 Task: Create a due date automation trigger when advanced on, on the tuesday of the week a card is due add dates without a complete due date at 11:00 AM.
Action: Mouse moved to (638, 103)
Screenshot: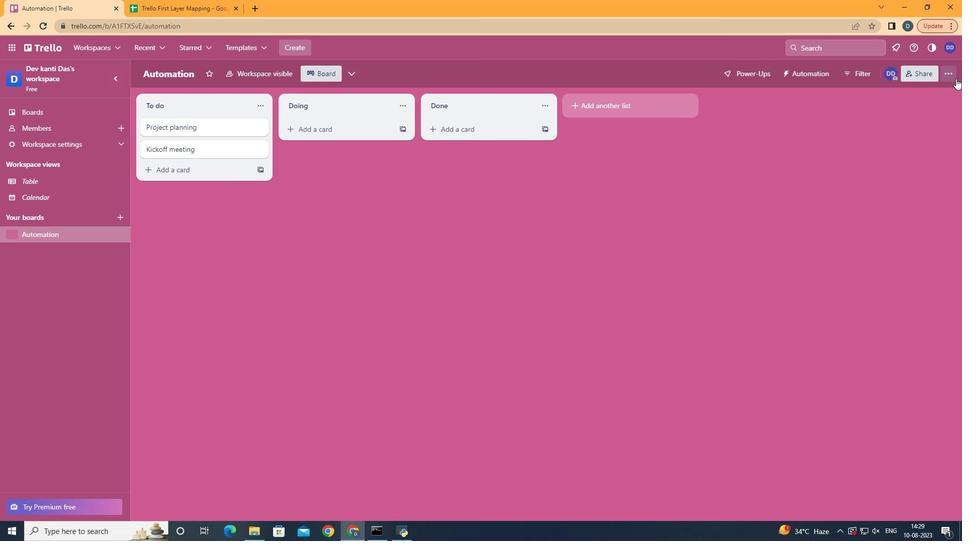 
Action: Mouse pressed left at (638, 103)
Screenshot: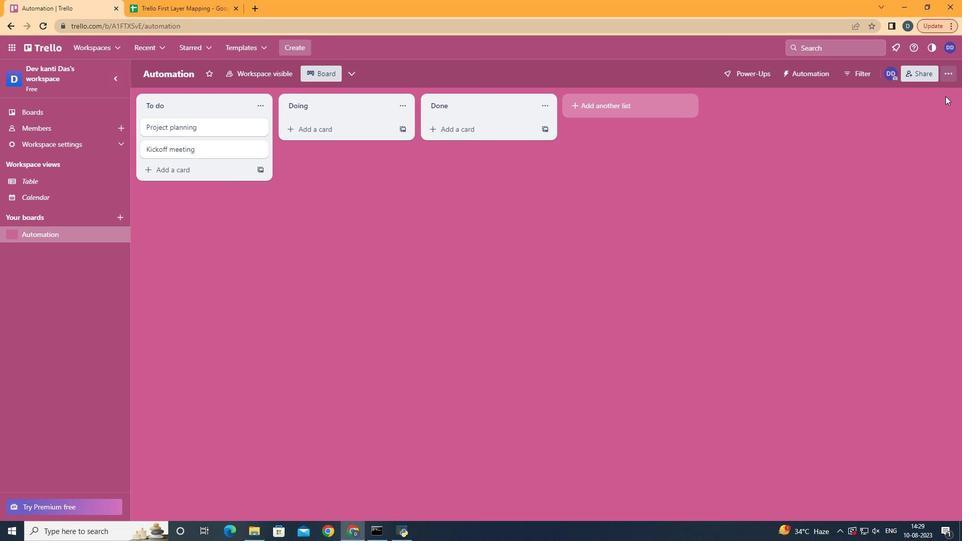 
Action: Mouse moved to (610, 229)
Screenshot: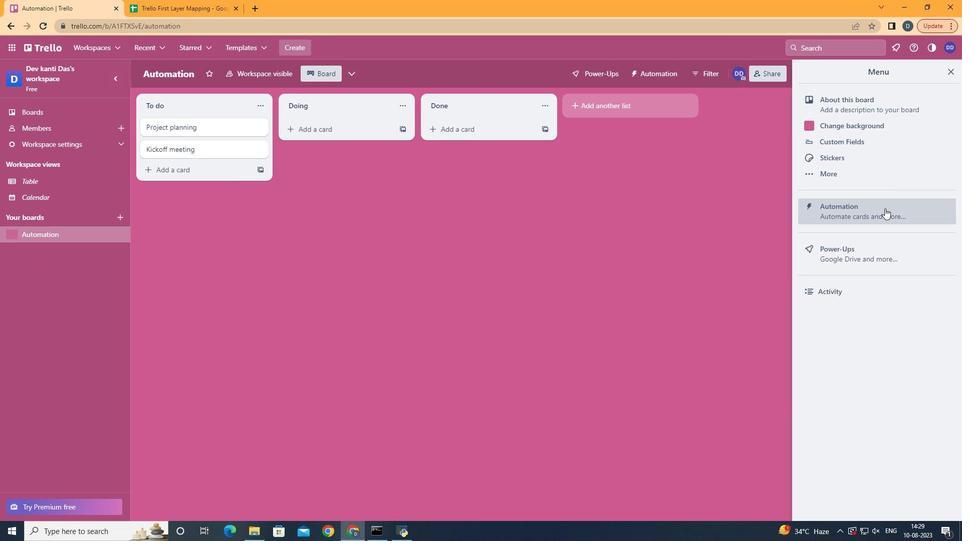 
Action: Mouse pressed left at (610, 229)
Screenshot: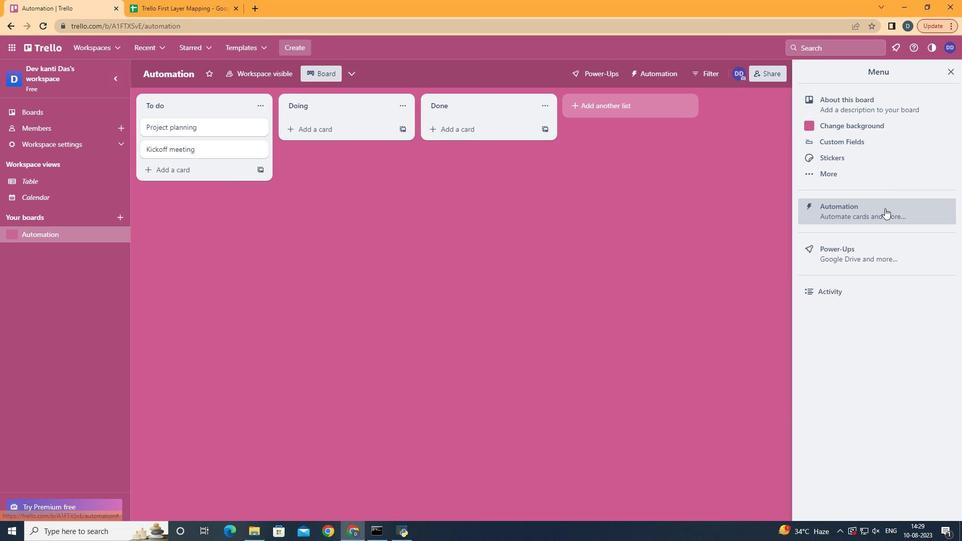 
Action: Mouse moved to (333, 225)
Screenshot: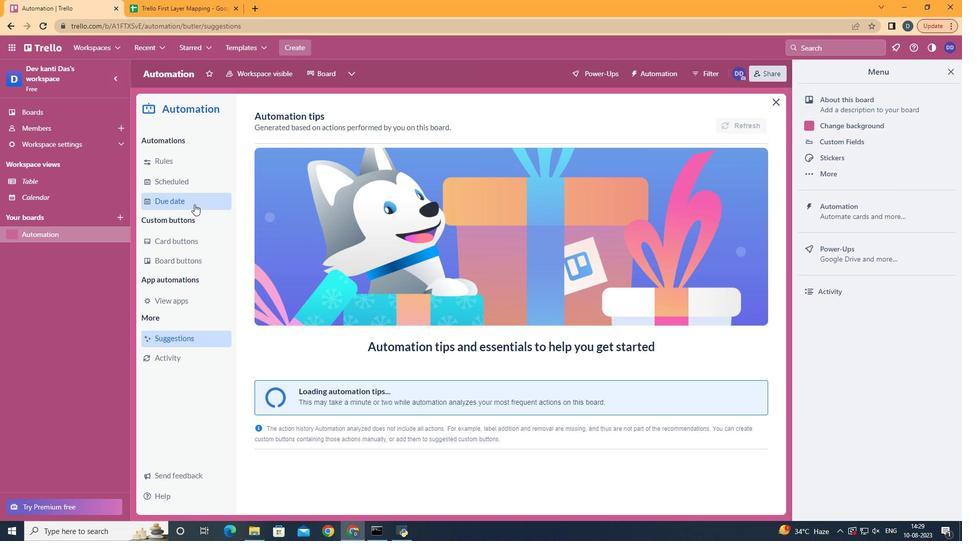 
Action: Mouse pressed left at (333, 225)
Screenshot: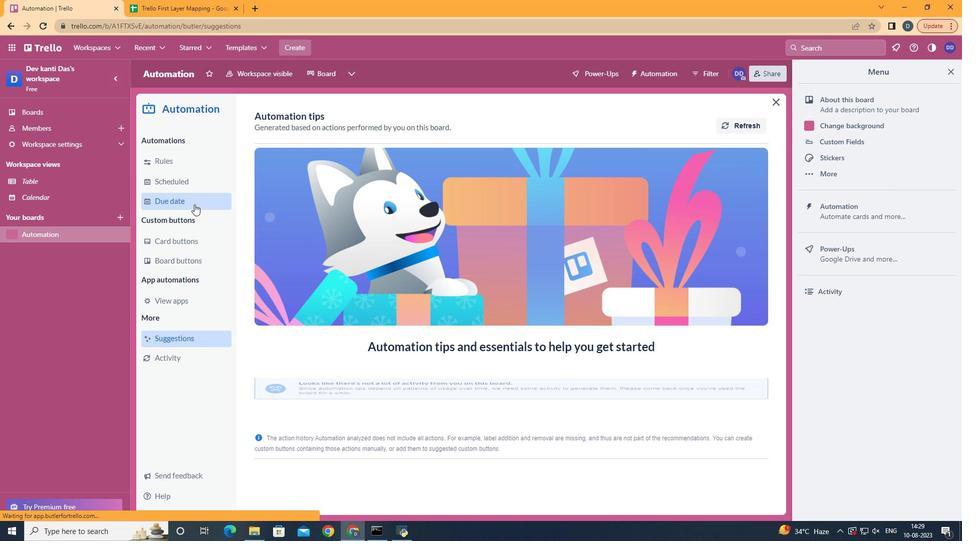 
Action: Mouse moved to (536, 144)
Screenshot: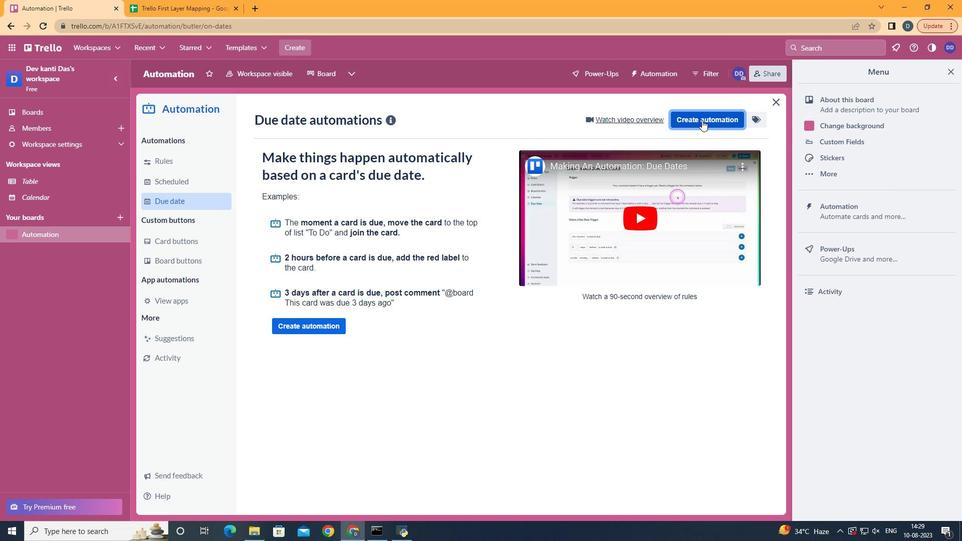 
Action: Mouse pressed left at (536, 144)
Screenshot: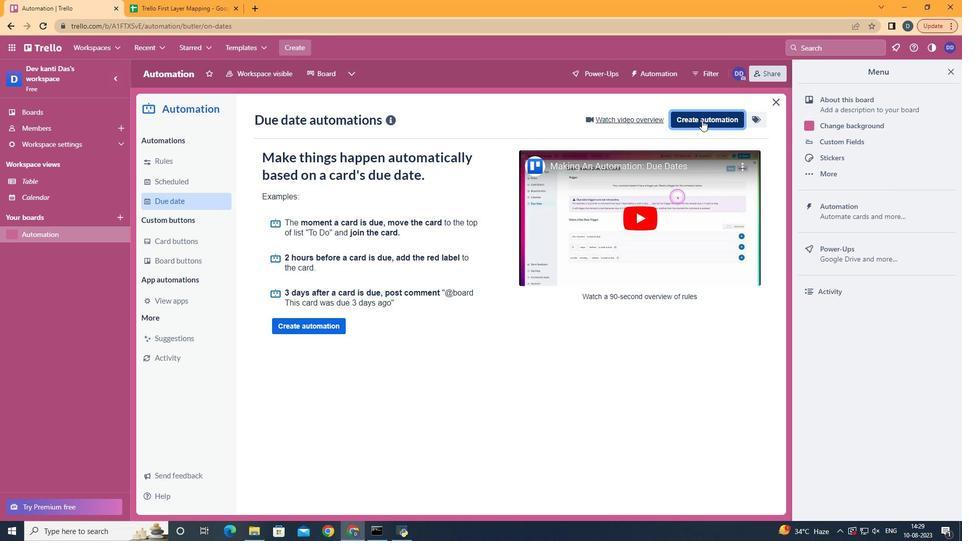 
Action: Mouse moved to (463, 238)
Screenshot: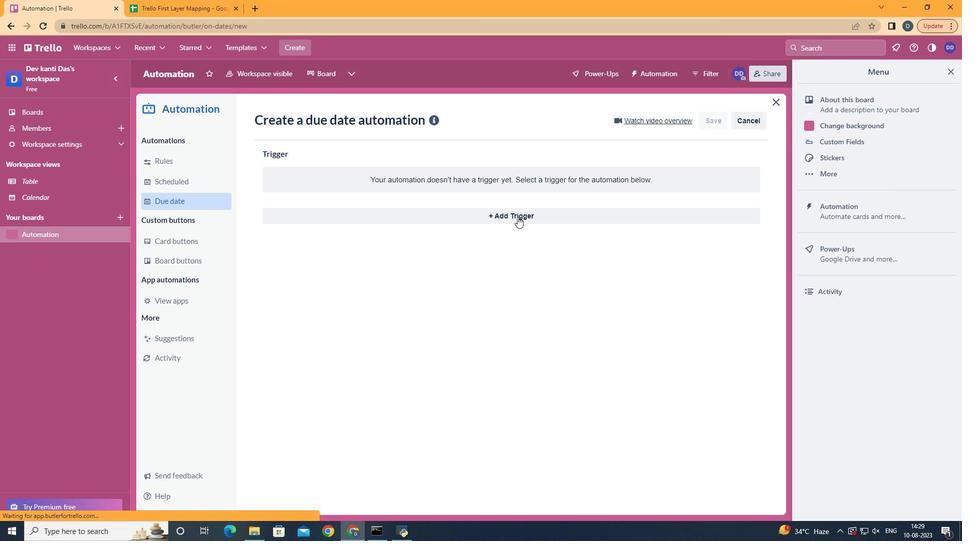 
Action: Mouse pressed left at (463, 238)
Screenshot: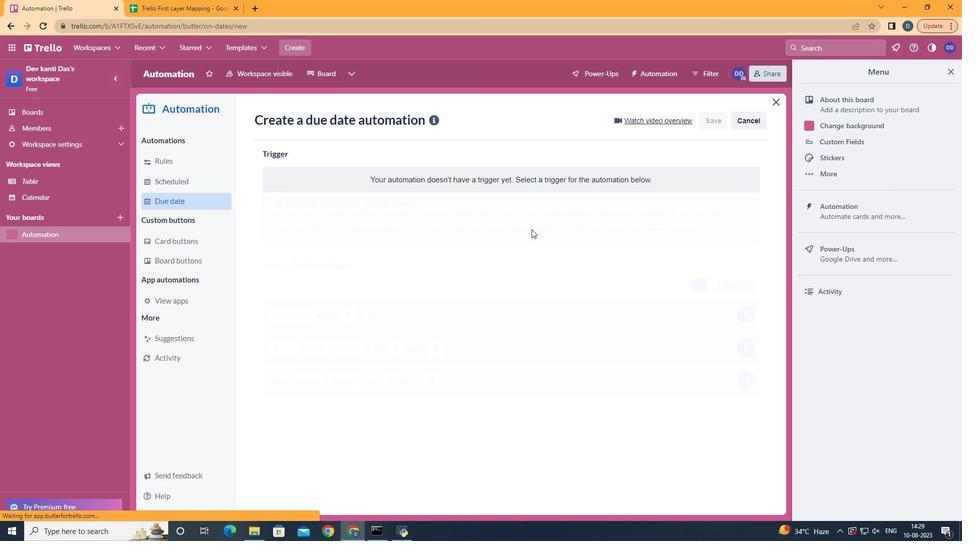 
Action: Mouse moved to (380, 303)
Screenshot: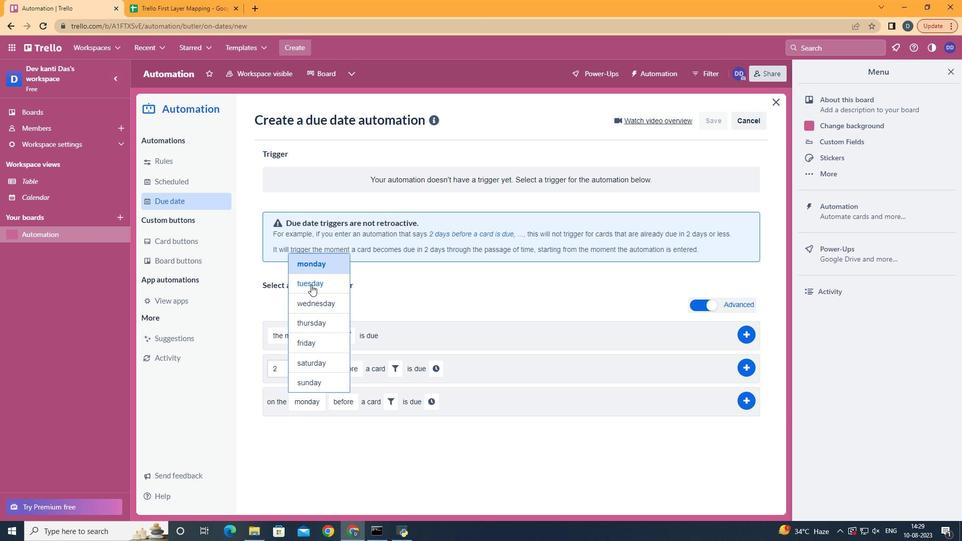 
Action: Mouse pressed left at (380, 303)
Screenshot: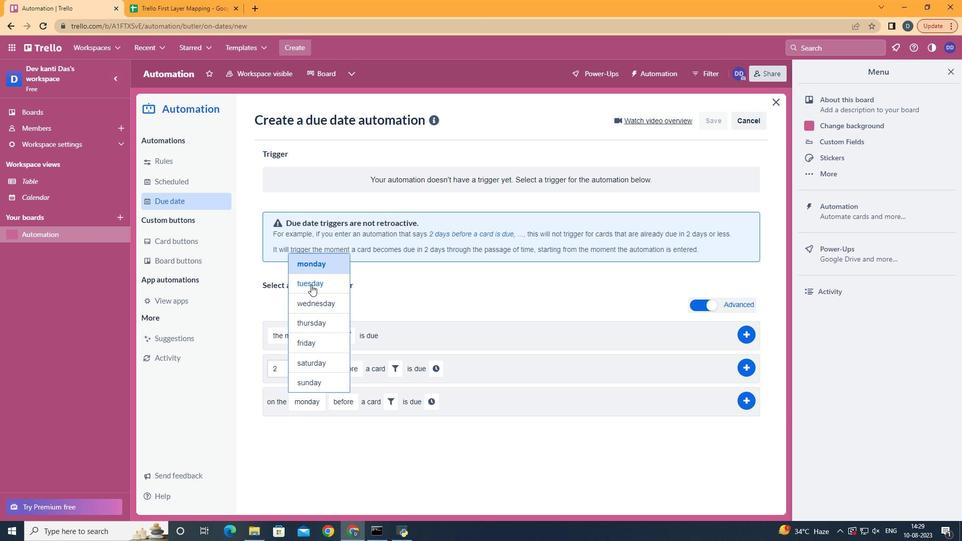 
Action: Mouse moved to (398, 473)
Screenshot: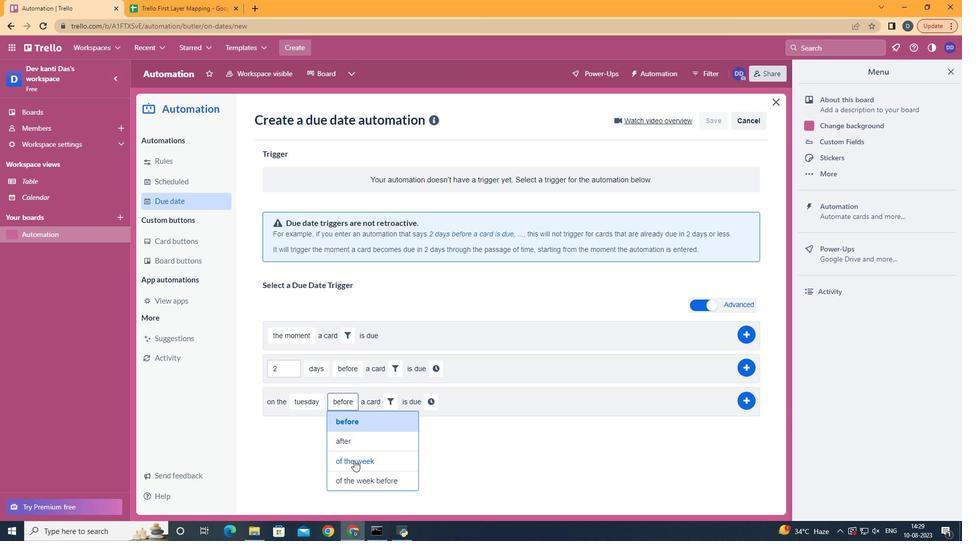 
Action: Mouse pressed left at (398, 473)
Screenshot: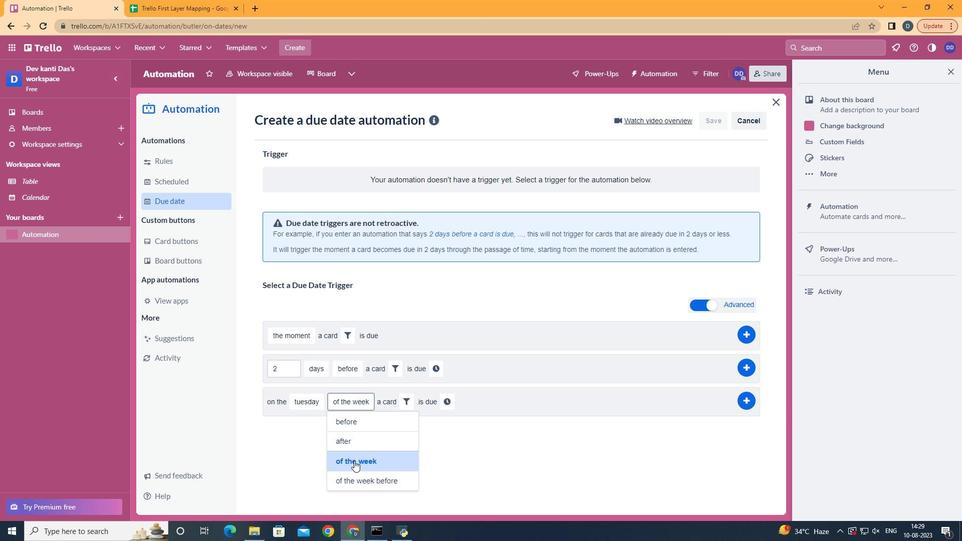 
Action: Mouse moved to (417, 420)
Screenshot: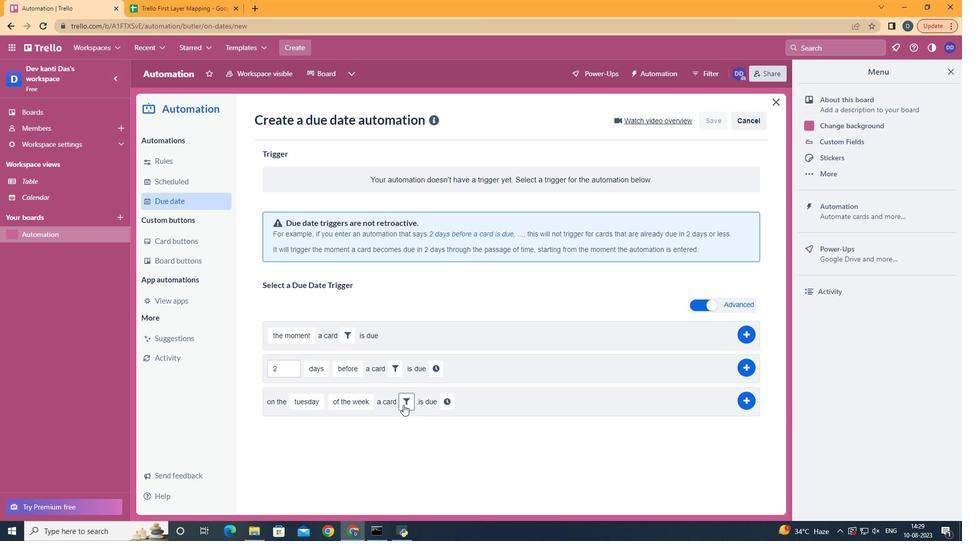 
Action: Mouse pressed left at (417, 420)
Screenshot: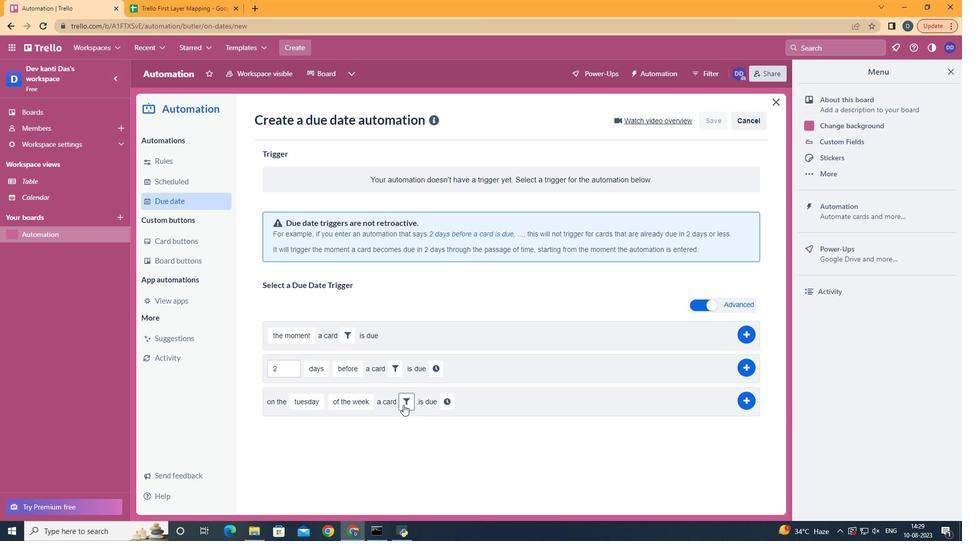 
Action: Mouse moved to (444, 447)
Screenshot: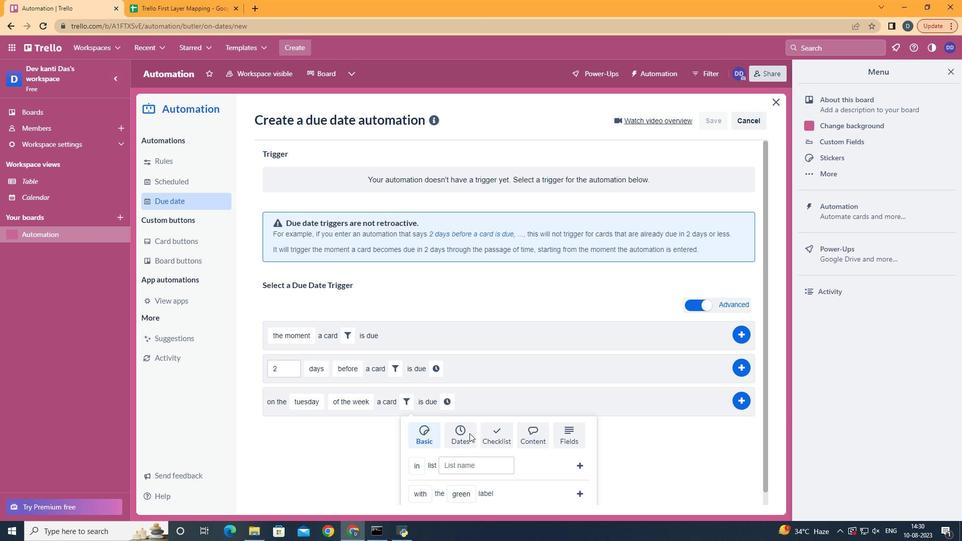 
Action: Mouse pressed left at (444, 447)
Screenshot: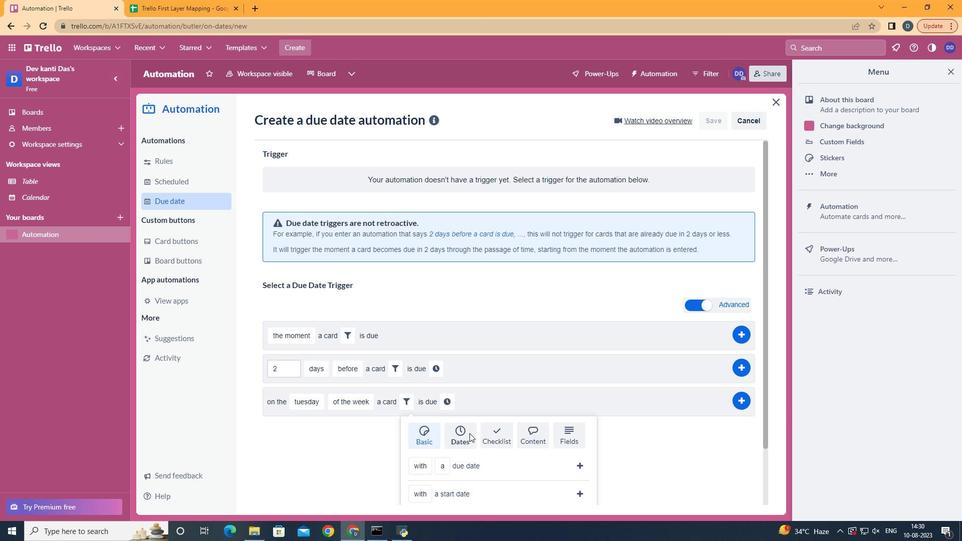 
Action: Mouse moved to (429, 460)
Screenshot: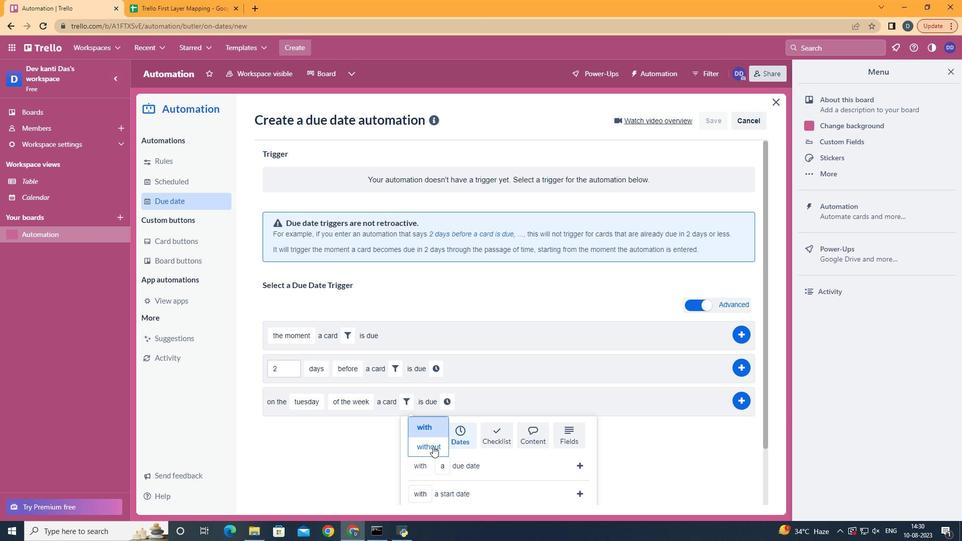 
Action: Mouse pressed left at (429, 460)
Screenshot: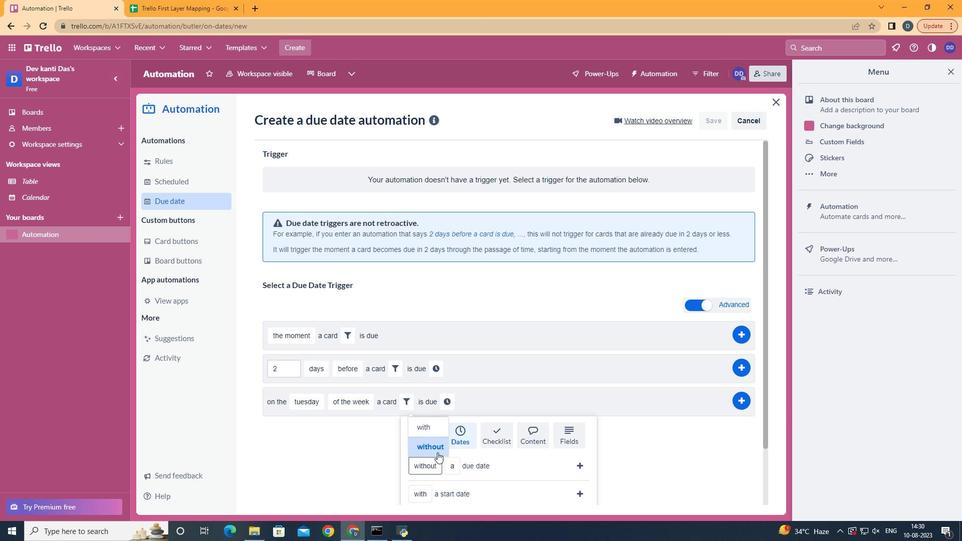 
Action: Mouse moved to (442, 425)
Screenshot: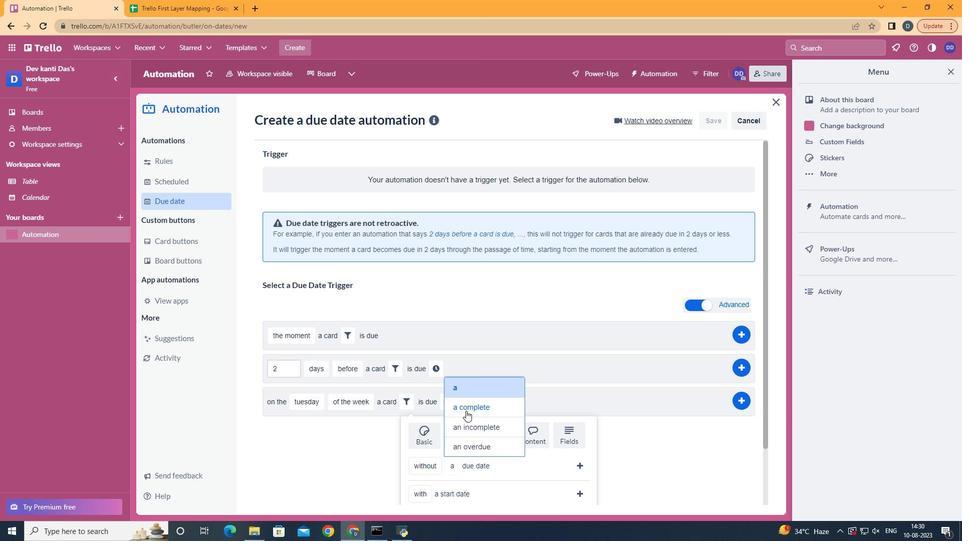 
Action: Mouse pressed left at (442, 425)
Screenshot: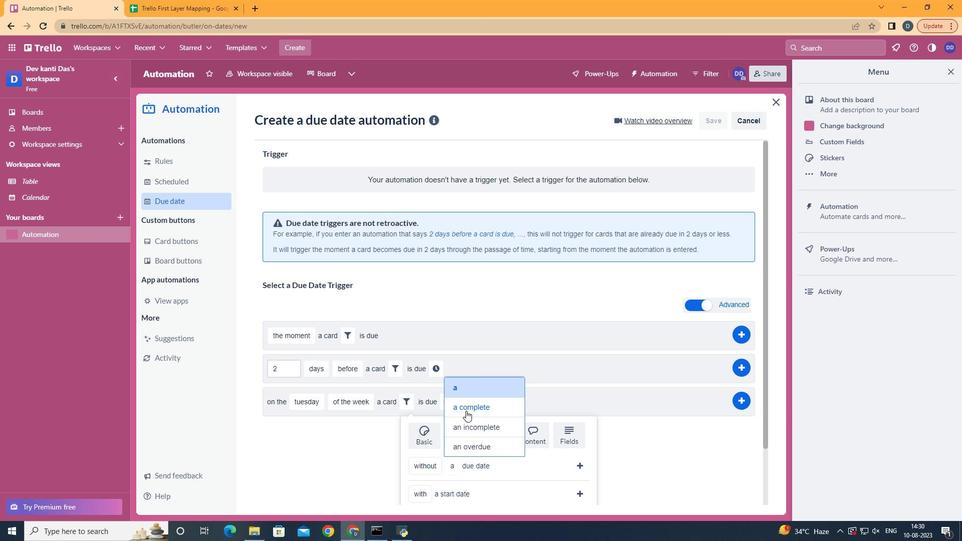 
Action: Mouse moved to (488, 476)
Screenshot: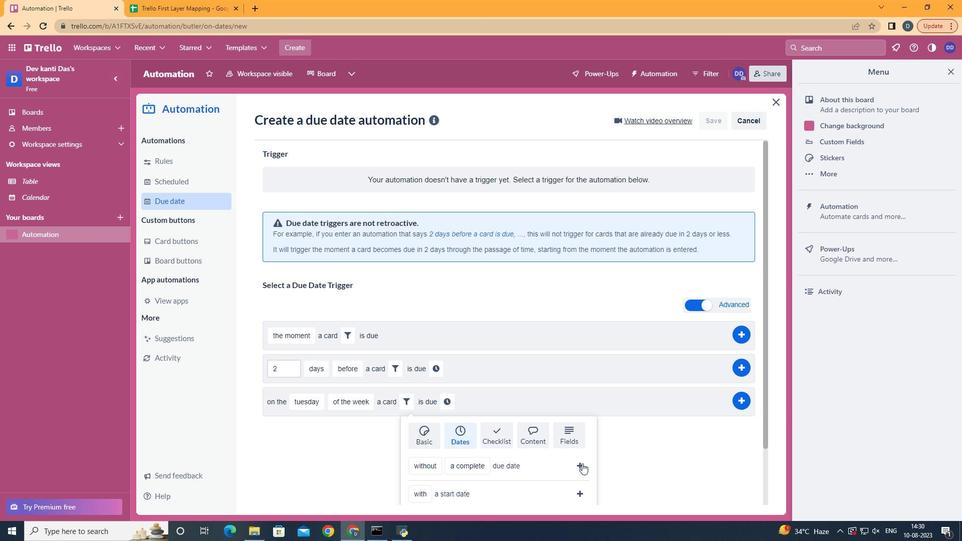 
Action: Mouse pressed left at (488, 476)
Screenshot: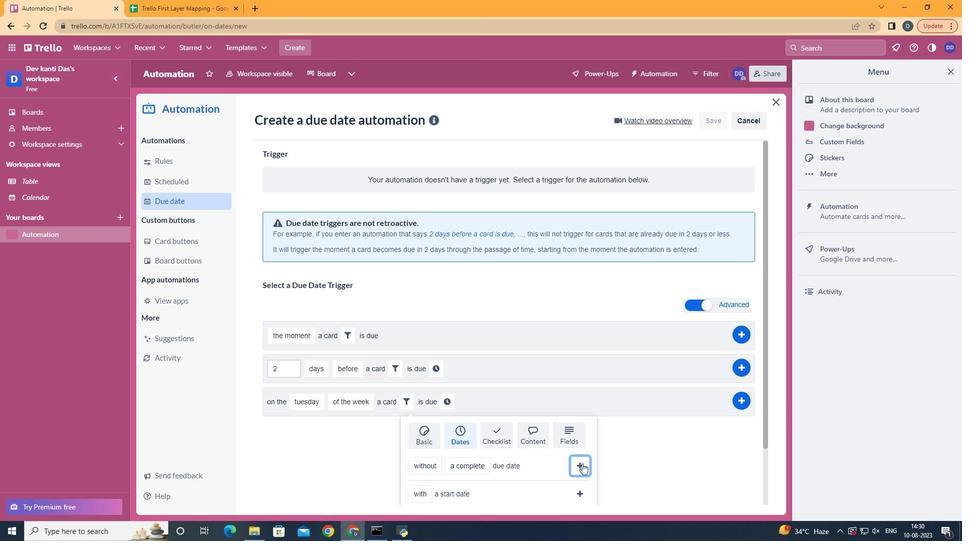 
Action: Mouse moved to (479, 415)
Screenshot: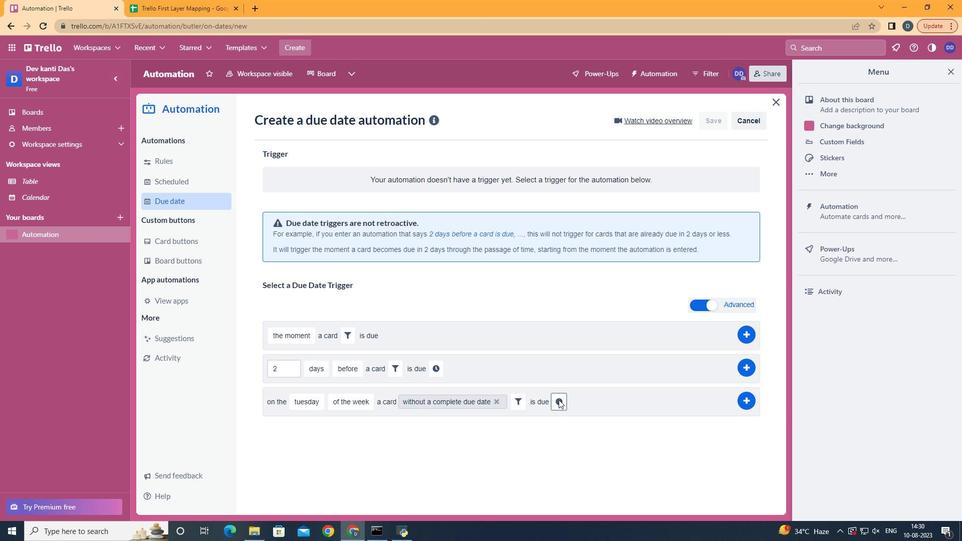 
Action: Mouse pressed left at (479, 415)
Screenshot: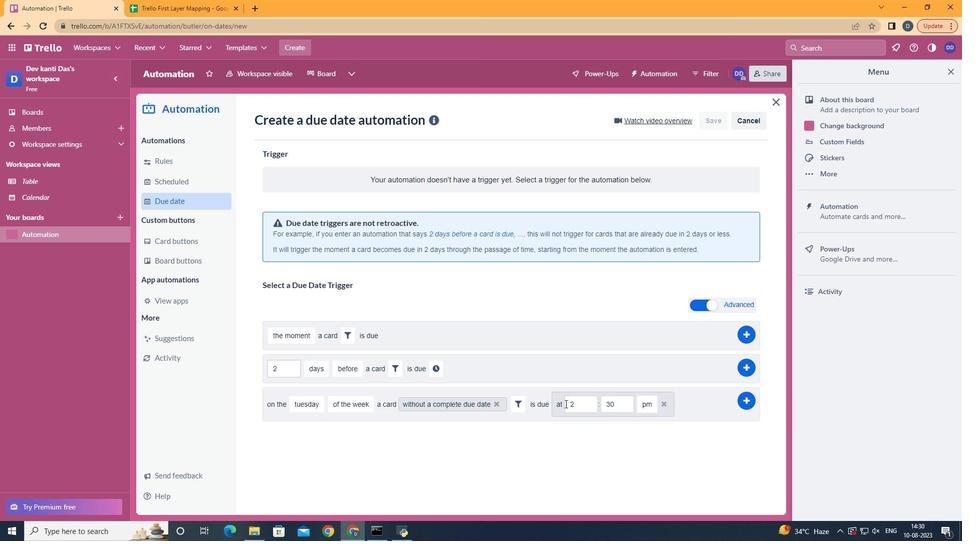 
Action: Mouse moved to (488, 420)
Screenshot: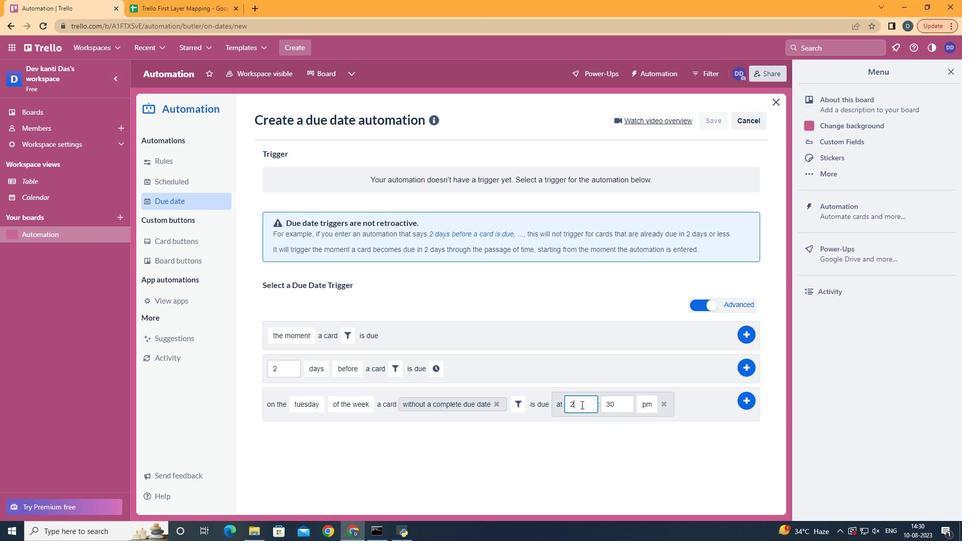 
Action: Mouse pressed left at (488, 420)
Screenshot: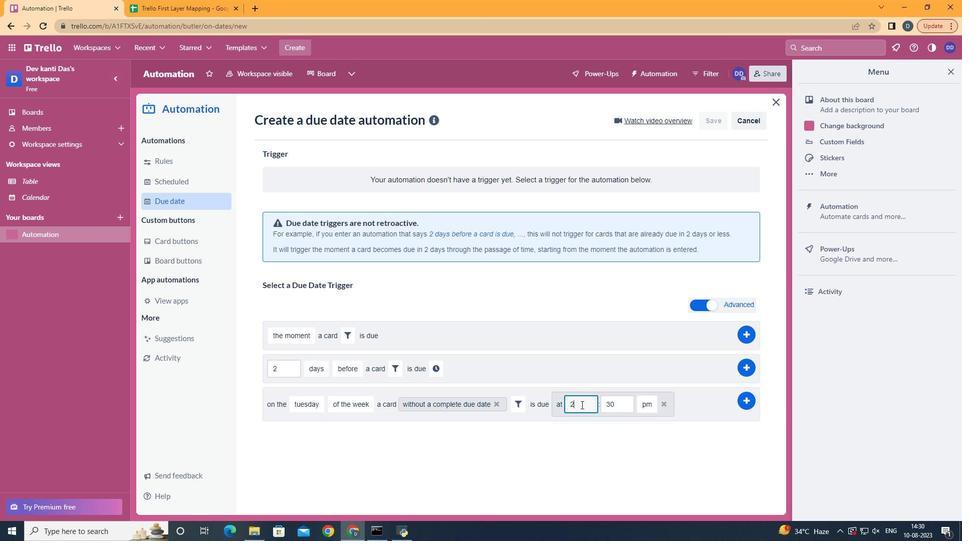 
Action: Key pressed <Key.backspace>11
Screenshot: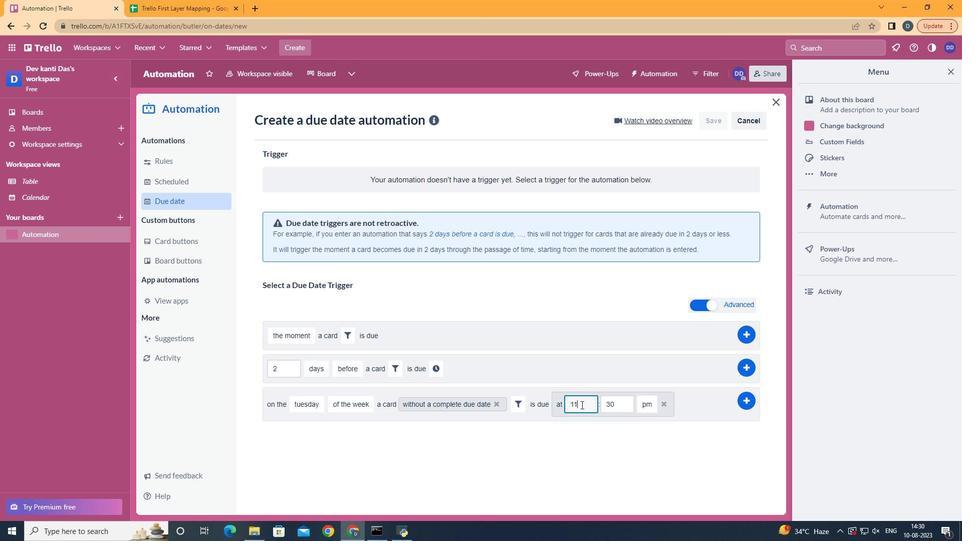 
Action: Mouse moved to (503, 423)
Screenshot: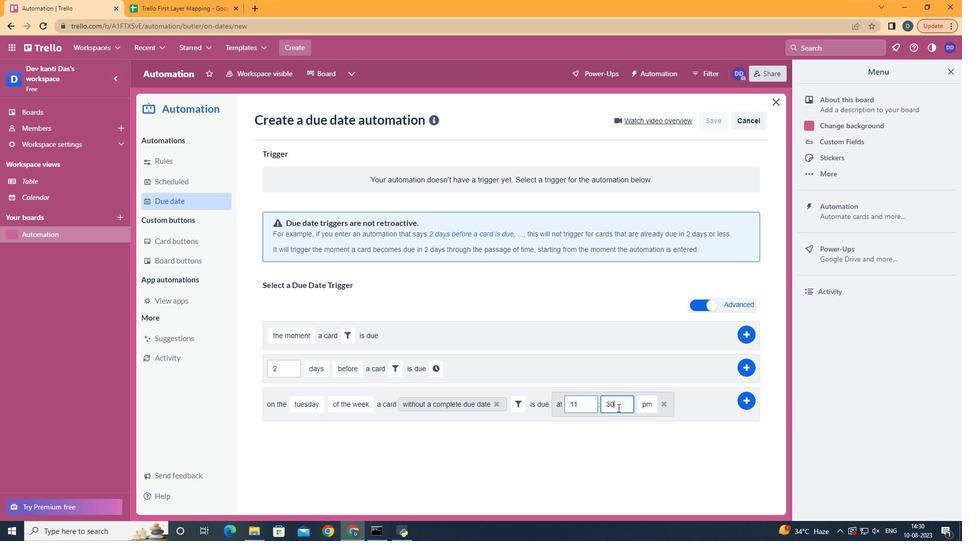 
Action: Mouse pressed left at (503, 423)
Screenshot: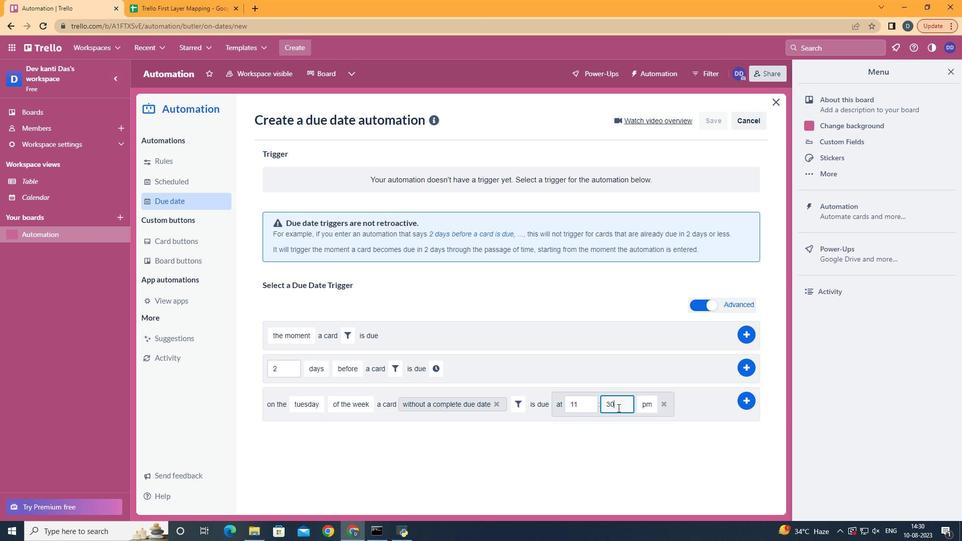
Action: Key pressed <Key.backspace><Key.backspace>00
Screenshot: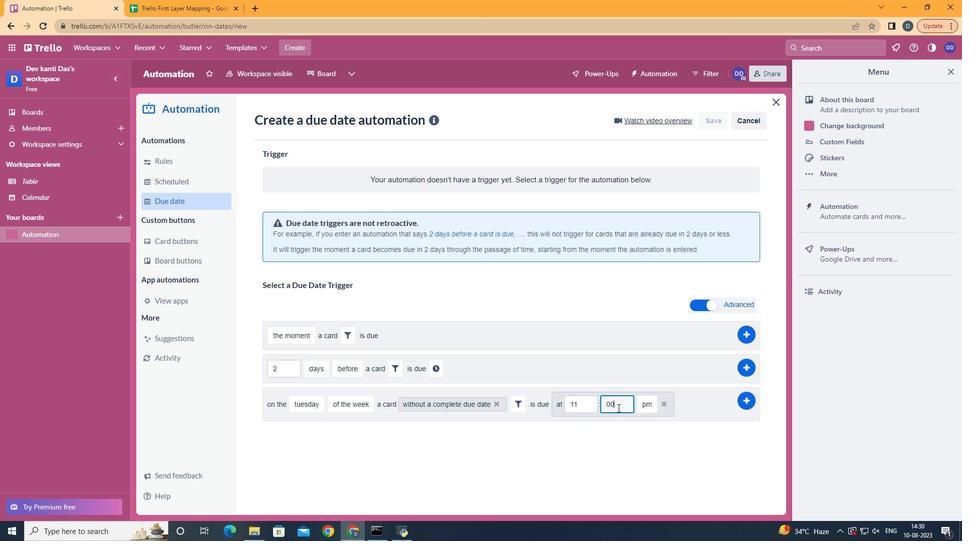
Action: Mouse moved to (516, 438)
Screenshot: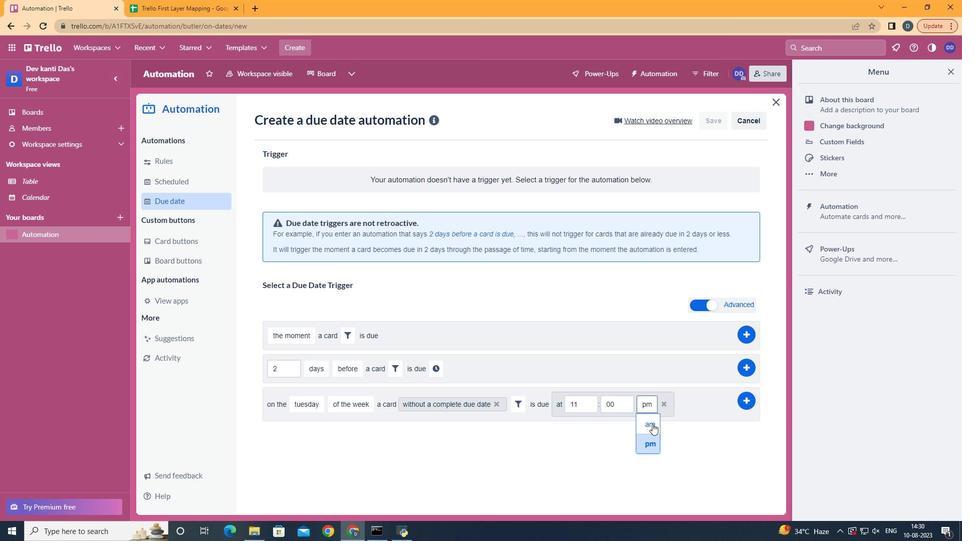 
Action: Mouse pressed left at (516, 438)
Screenshot: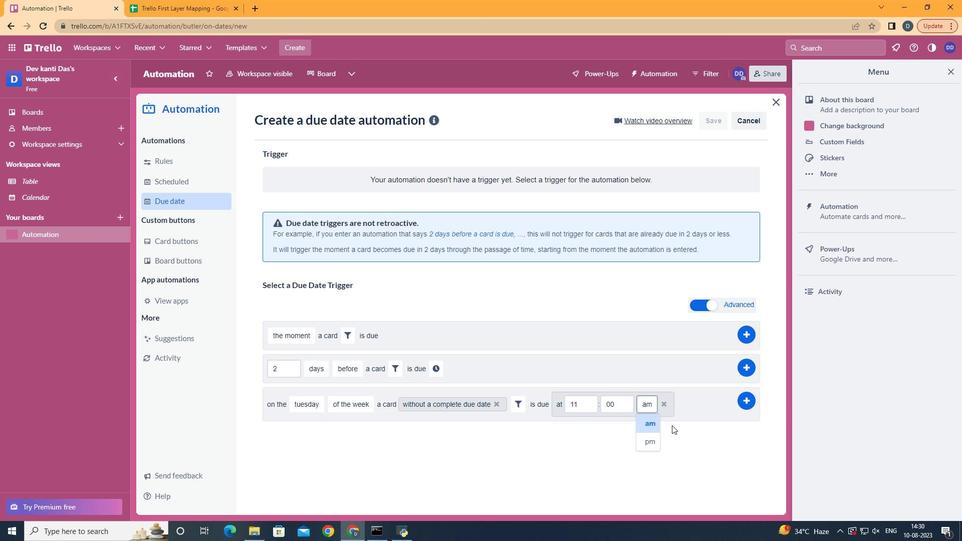 
Action: Mouse moved to (552, 416)
Screenshot: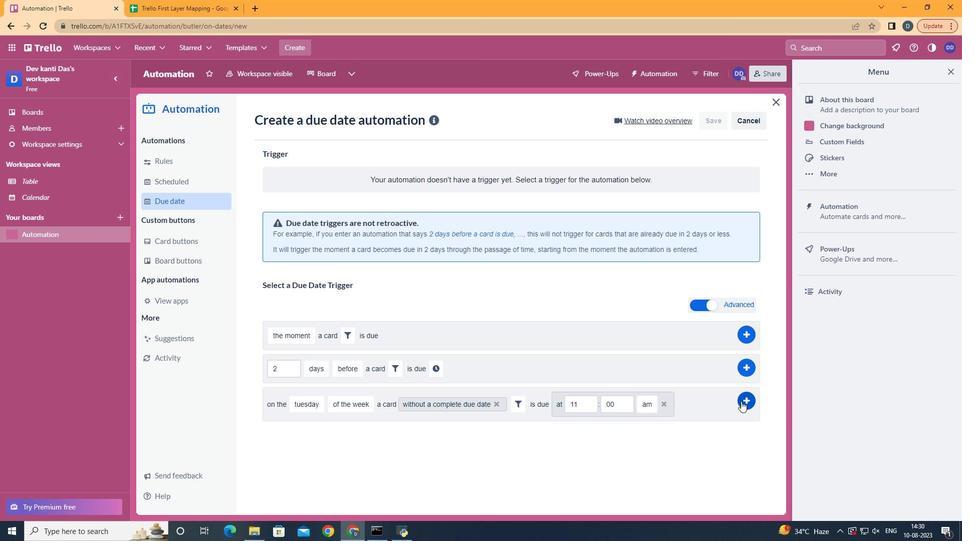 
Action: Mouse pressed left at (552, 416)
Screenshot: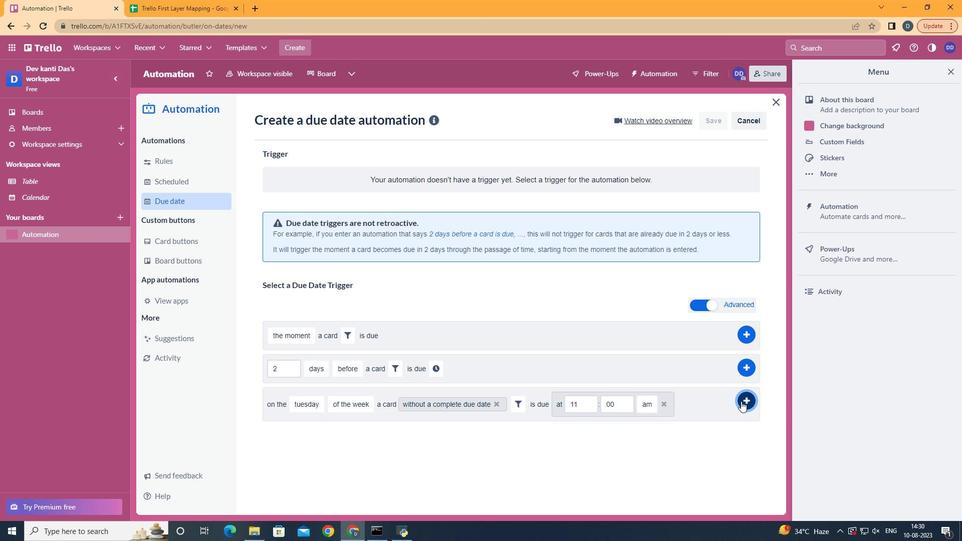 
Action: Mouse moved to (519, 236)
Screenshot: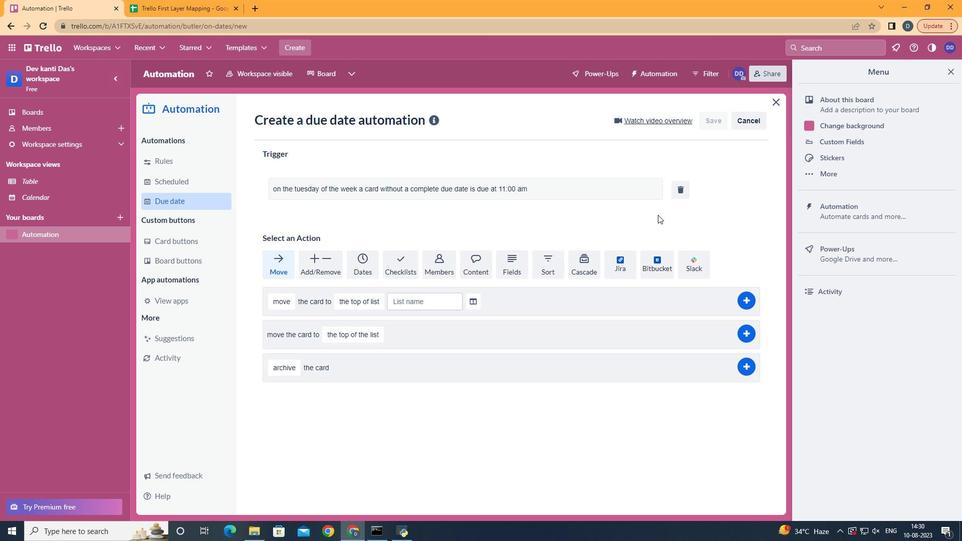 
